 Task: Create a section Code Champions and in the section, add a milestone Server Maintenance and Support in the project AgileHeart
Action: Mouse moved to (145, 586)
Screenshot: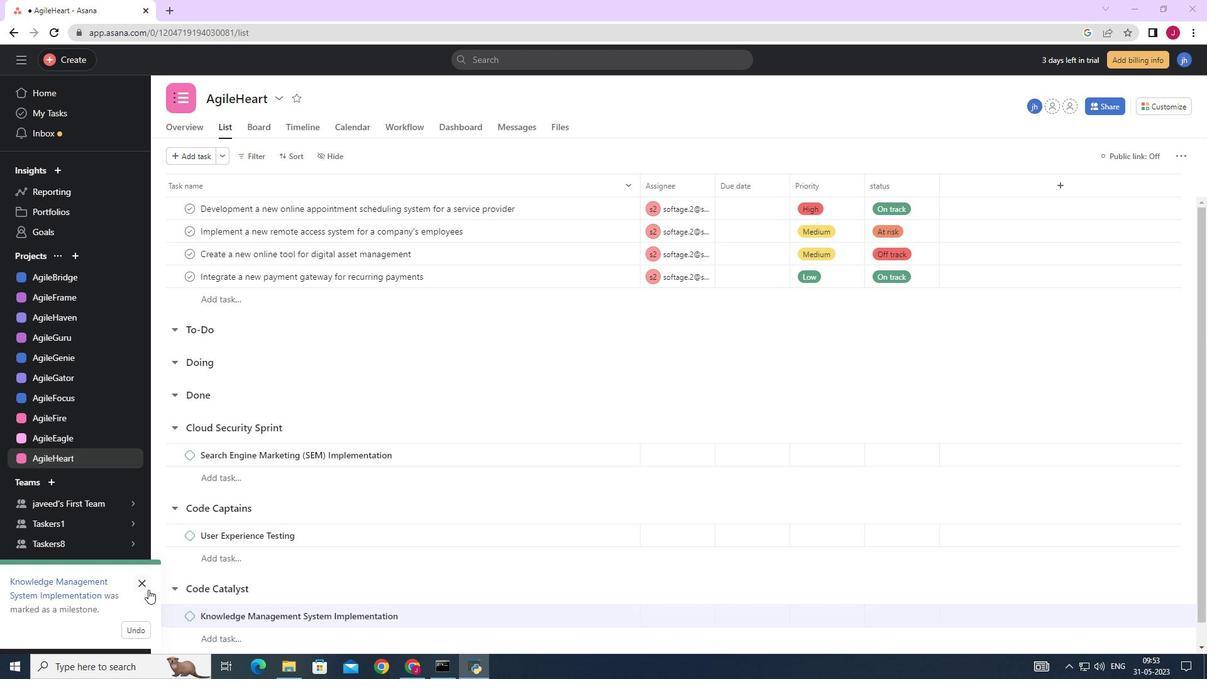 
Action: Mouse pressed left at (145, 586)
Screenshot: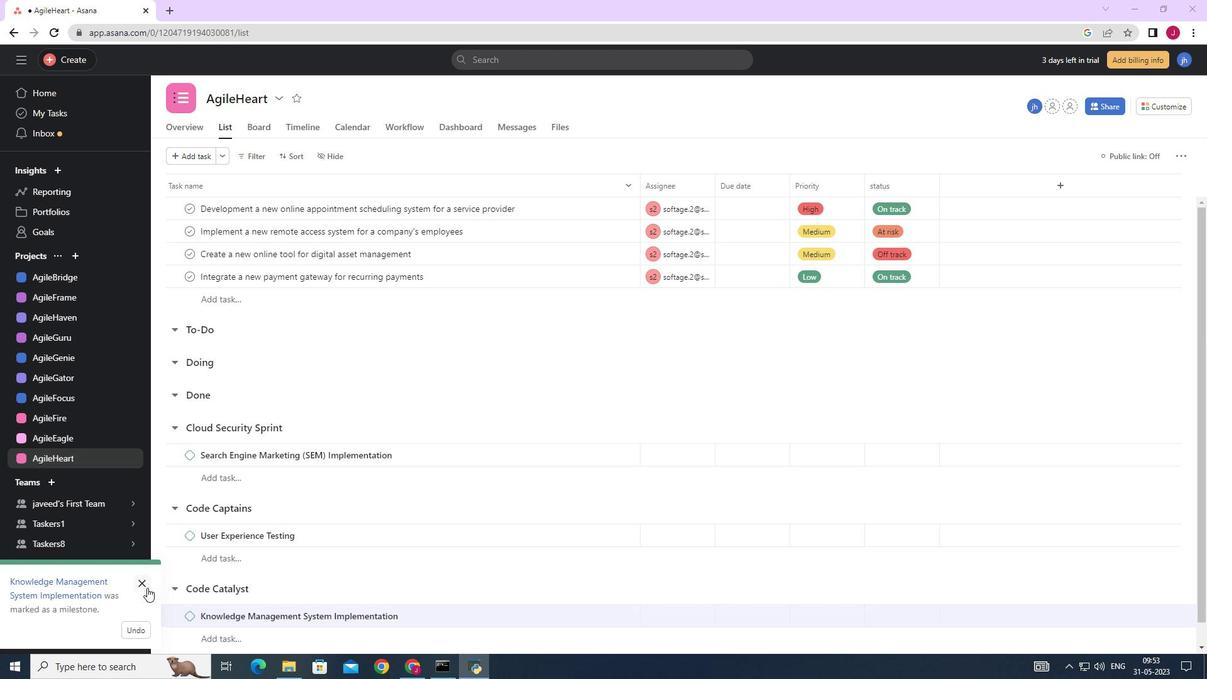 
Action: Mouse moved to (451, 526)
Screenshot: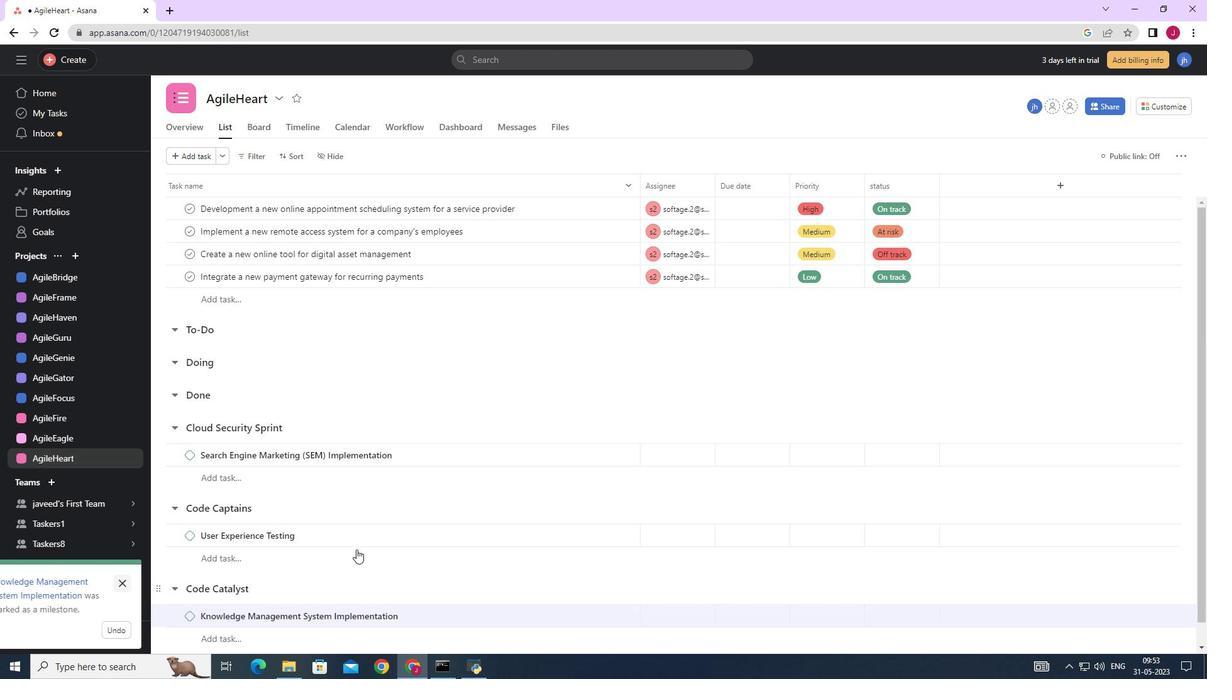 
Action: Mouse scrolled (451, 525) with delta (0, 0)
Screenshot: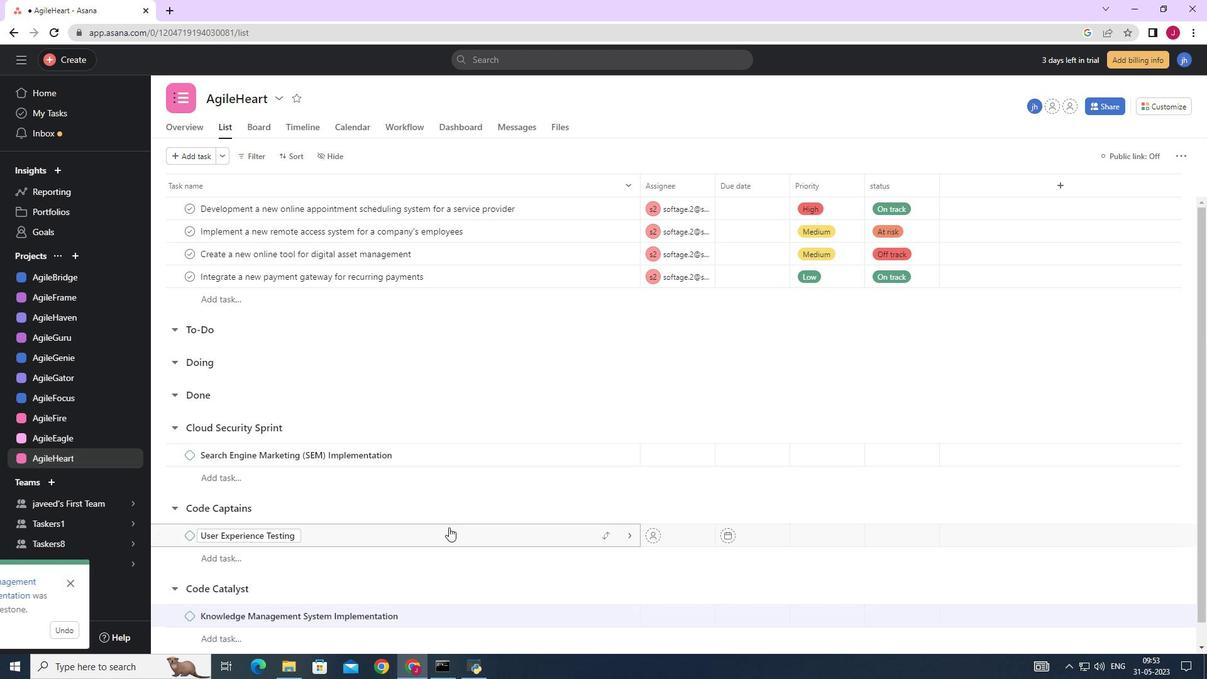 
Action: Mouse scrolled (451, 525) with delta (0, 0)
Screenshot: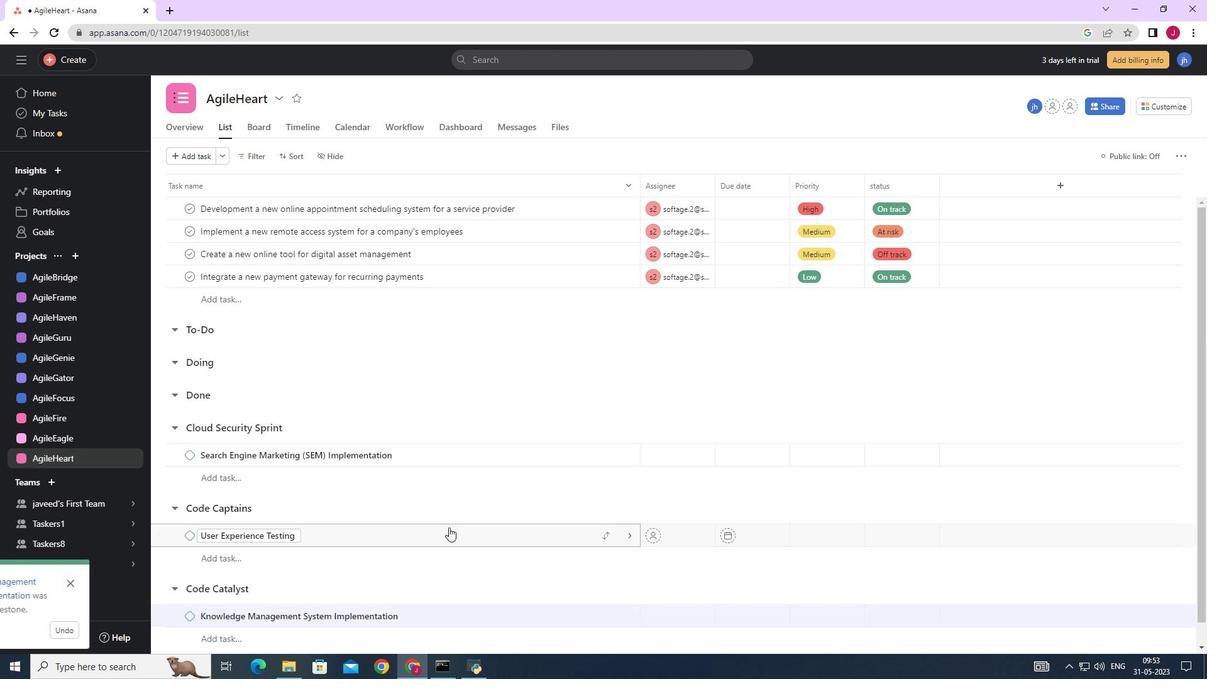 
Action: Mouse moved to (451, 526)
Screenshot: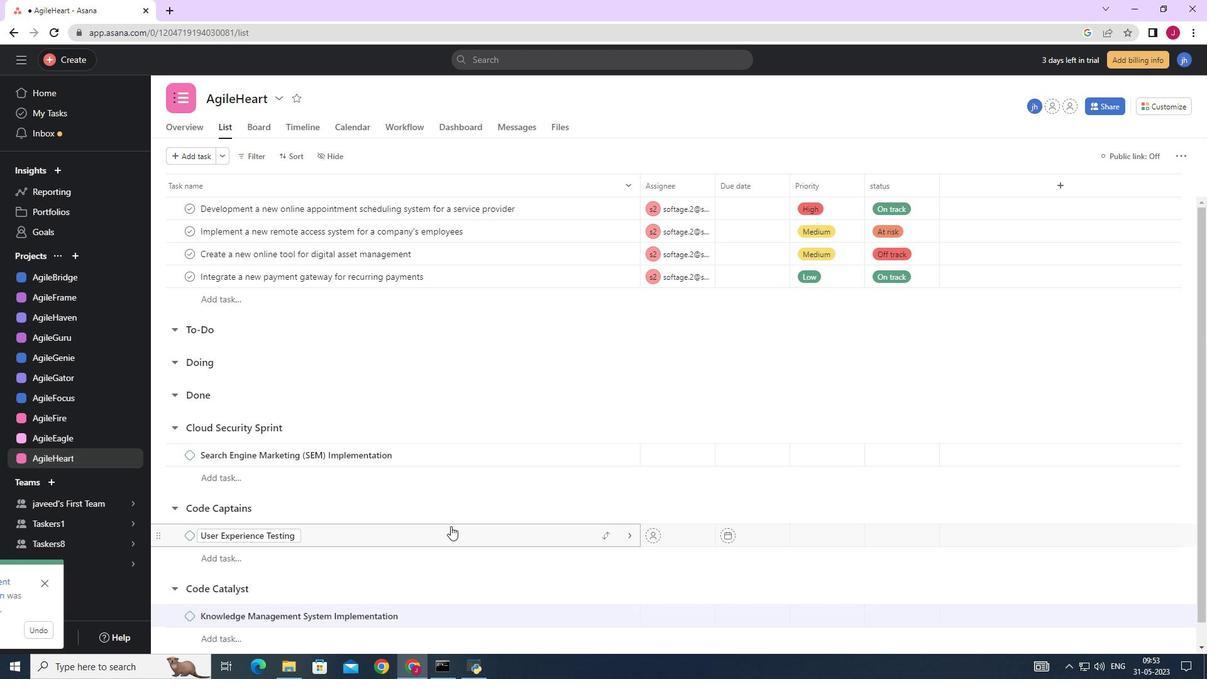 
Action: Mouse scrolled (451, 525) with delta (0, 0)
Screenshot: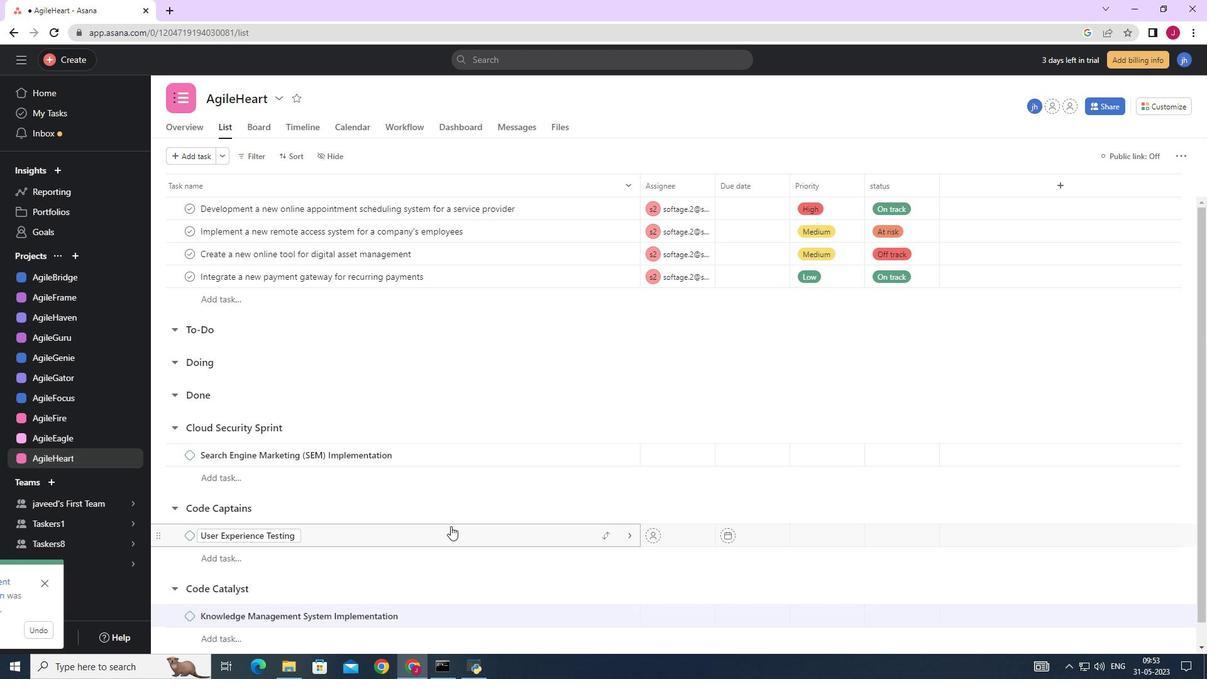 
Action: Mouse moved to (451, 526)
Screenshot: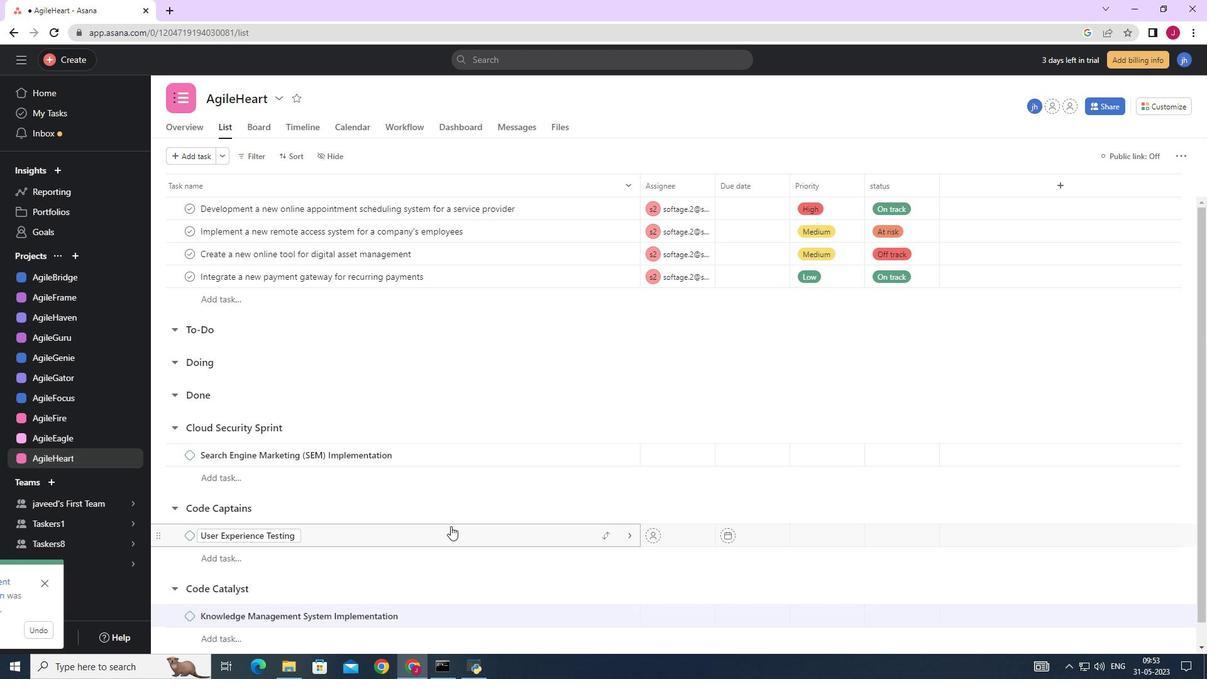 
Action: Mouse scrolled (451, 525) with delta (0, 0)
Screenshot: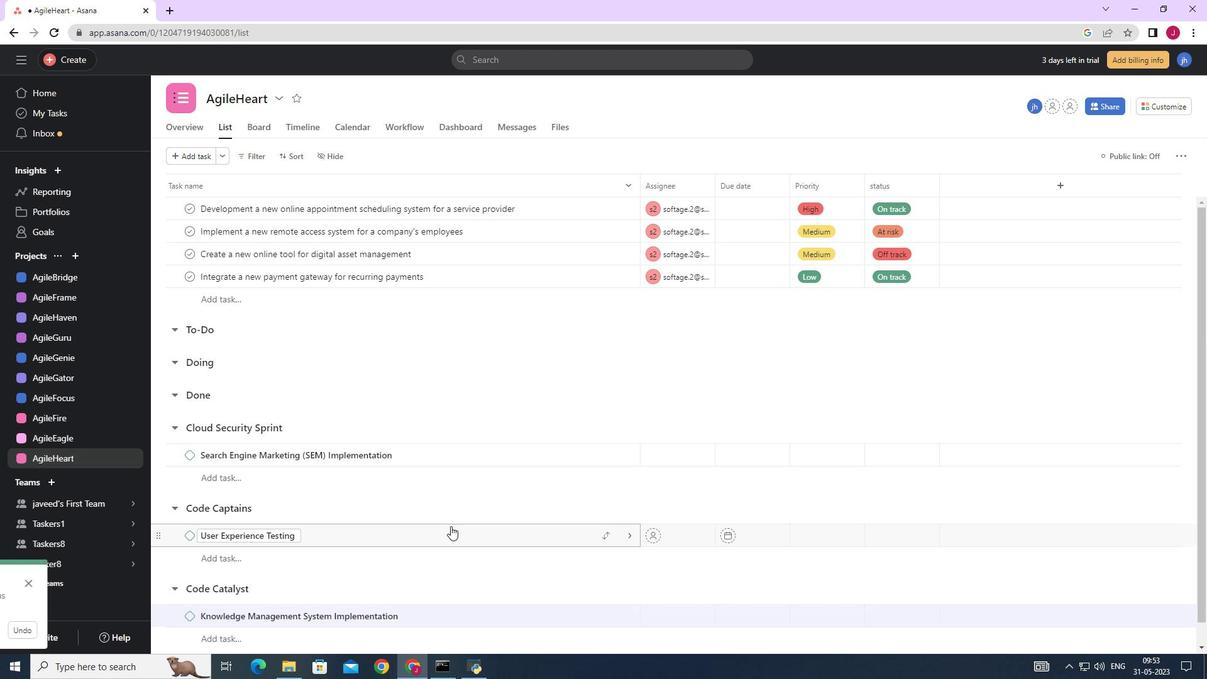 
Action: Mouse moved to (452, 526)
Screenshot: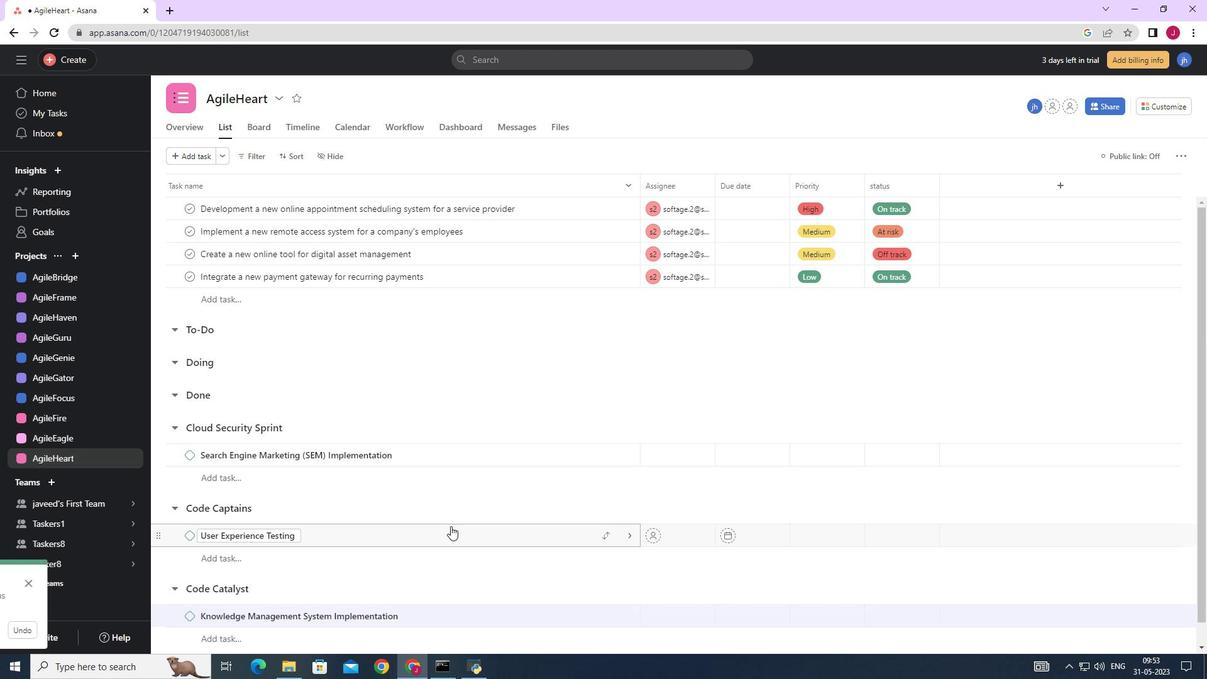 
Action: Mouse scrolled (452, 525) with delta (0, 0)
Screenshot: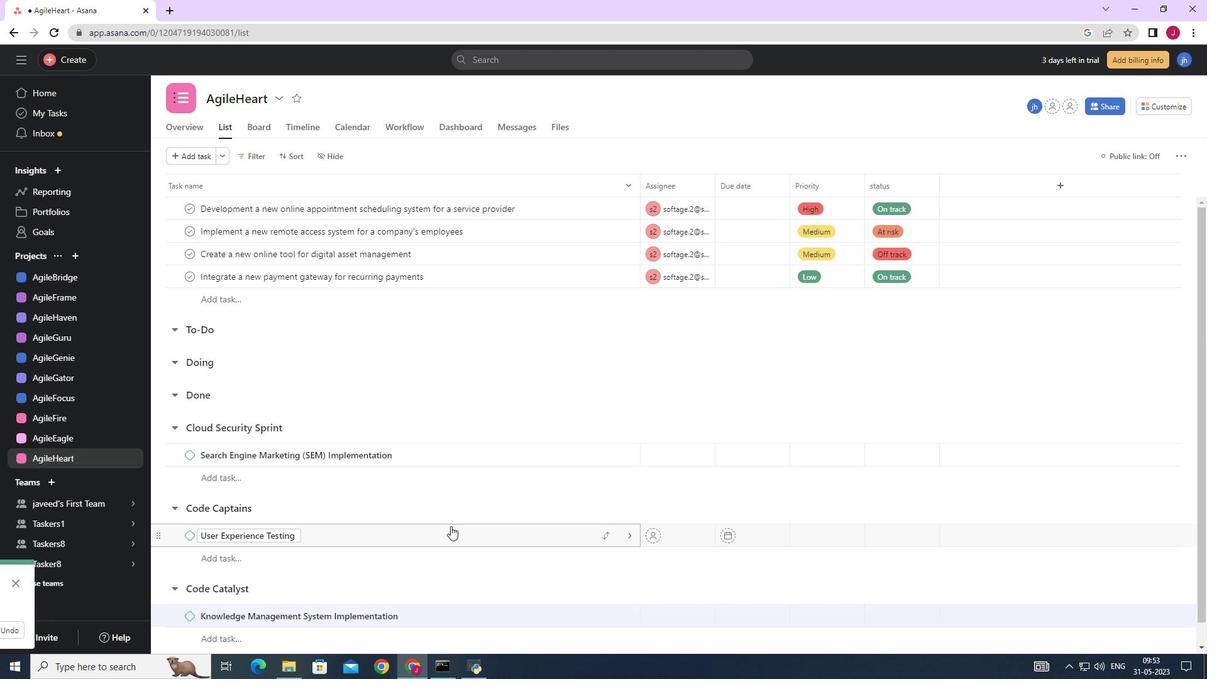 
Action: Mouse moved to (453, 526)
Screenshot: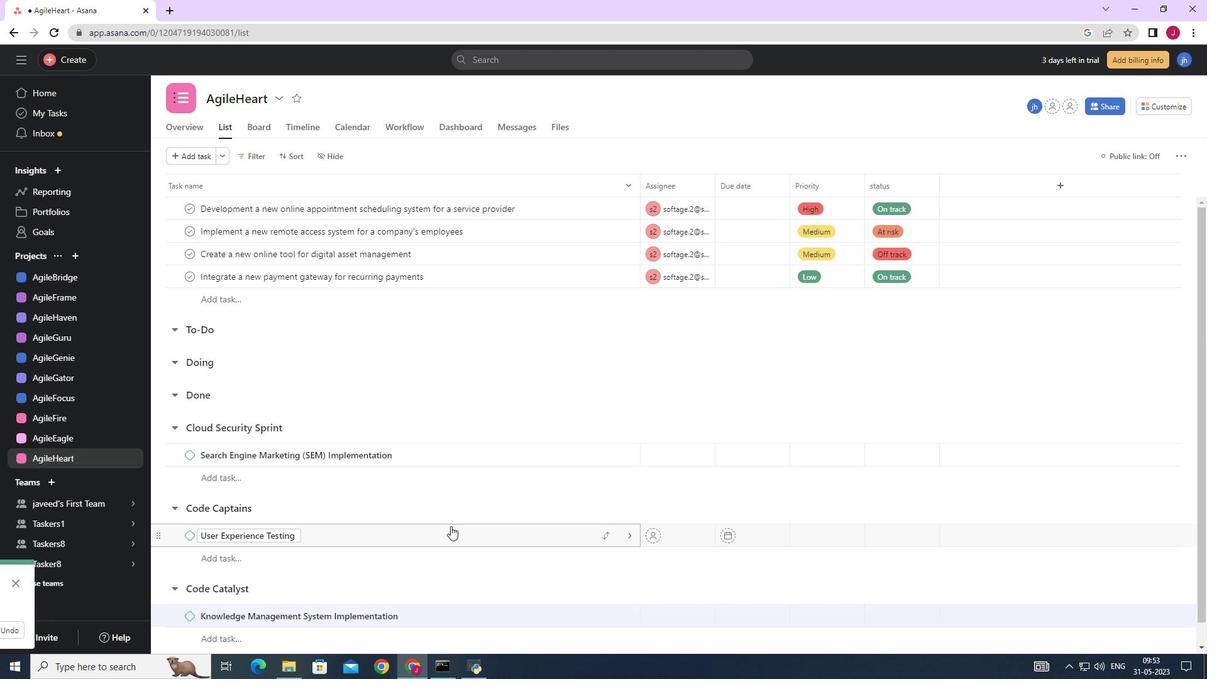 
Action: Mouse scrolled (453, 525) with delta (0, 0)
Screenshot: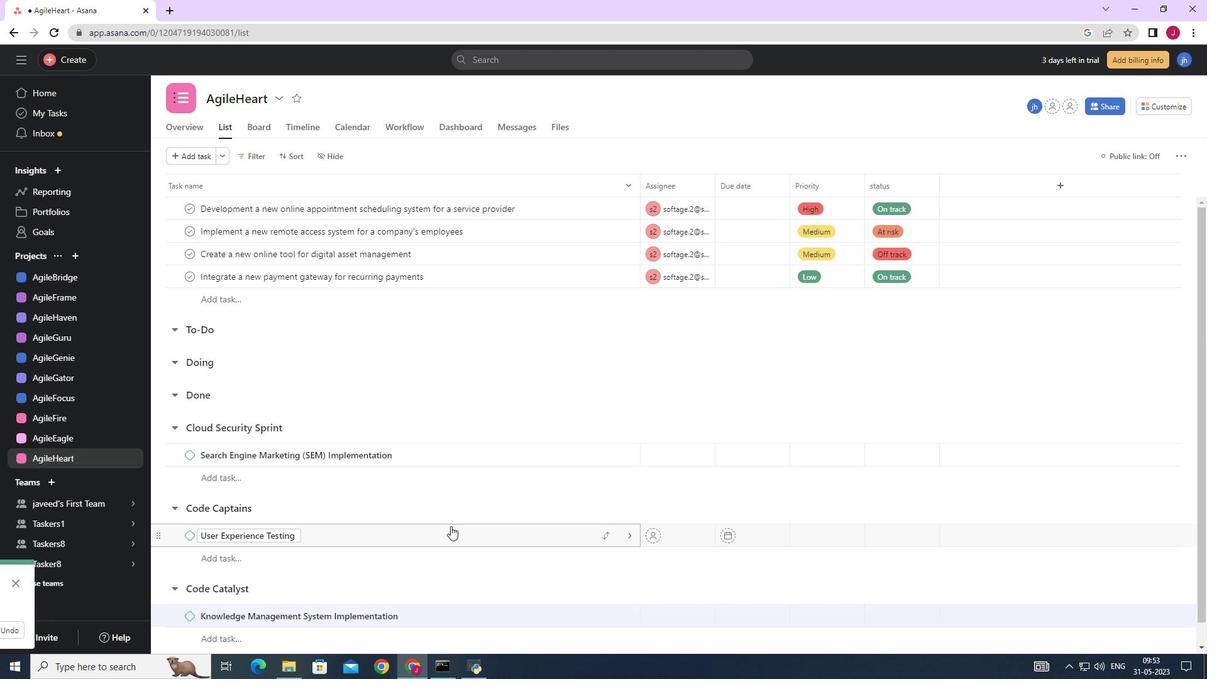 
Action: Mouse moved to (232, 634)
Screenshot: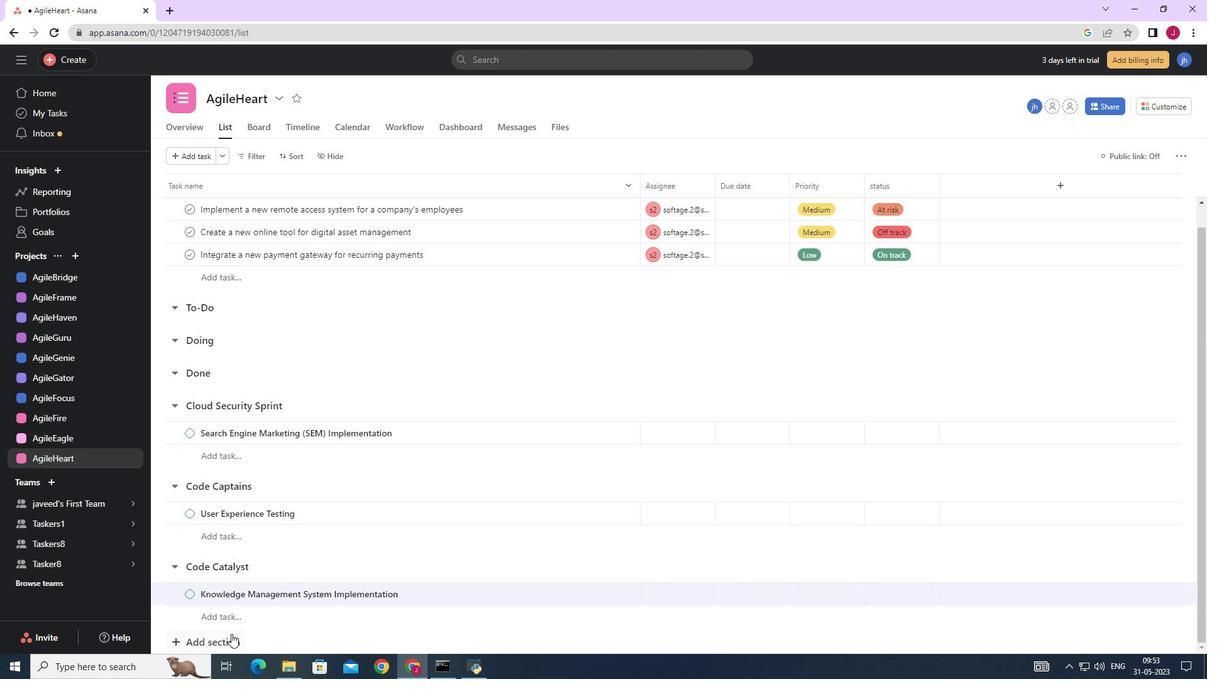 
Action: Mouse pressed left at (232, 634)
Screenshot: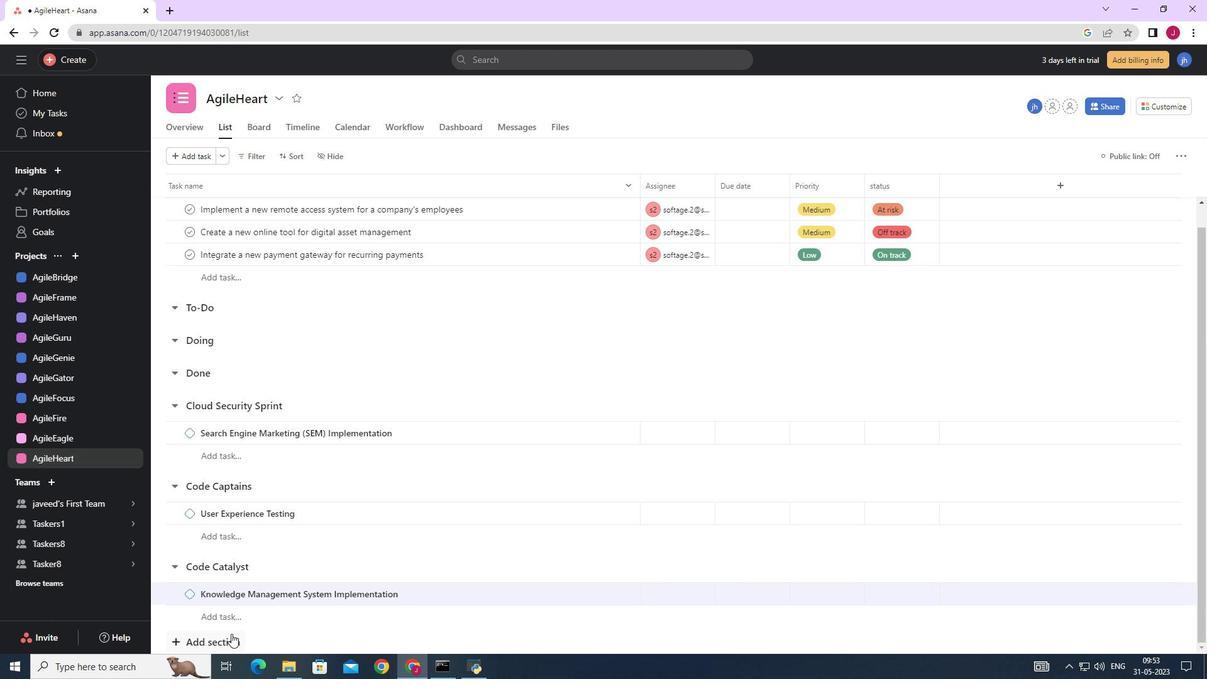 
Action: Mouse moved to (242, 629)
Screenshot: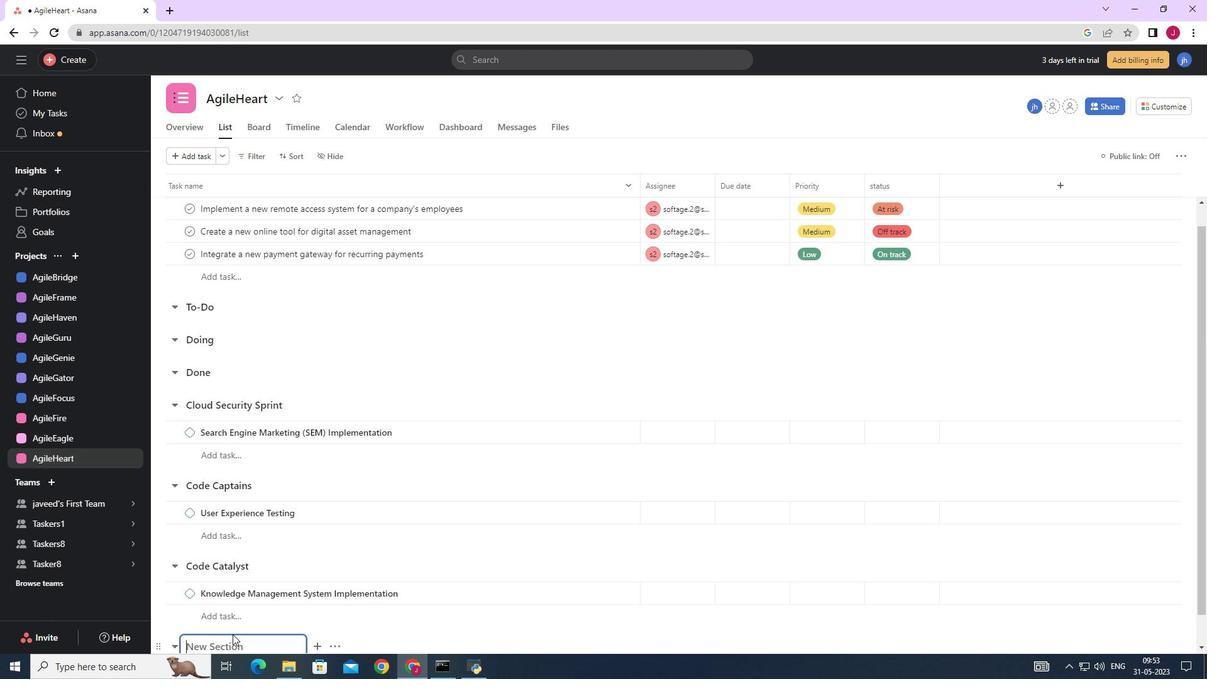 
Action: Mouse scrolled (242, 629) with delta (0, 0)
Screenshot: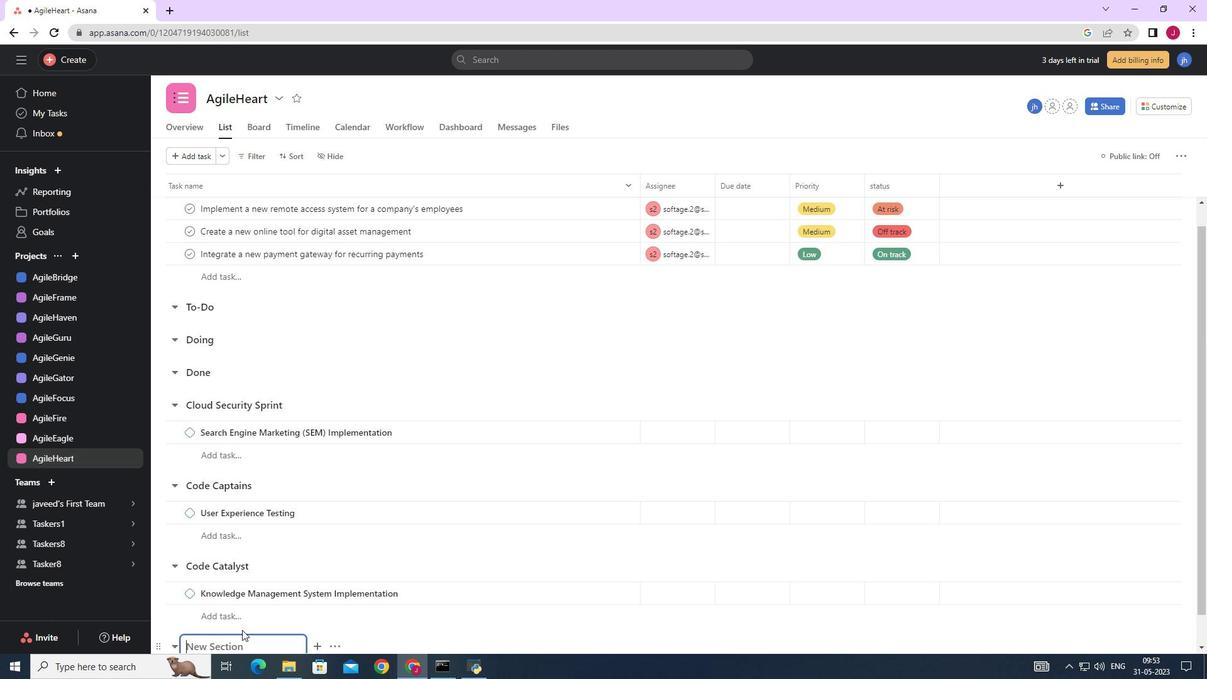 
Action: Mouse scrolled (242, 629) with delta (0, 0)
Screenshot: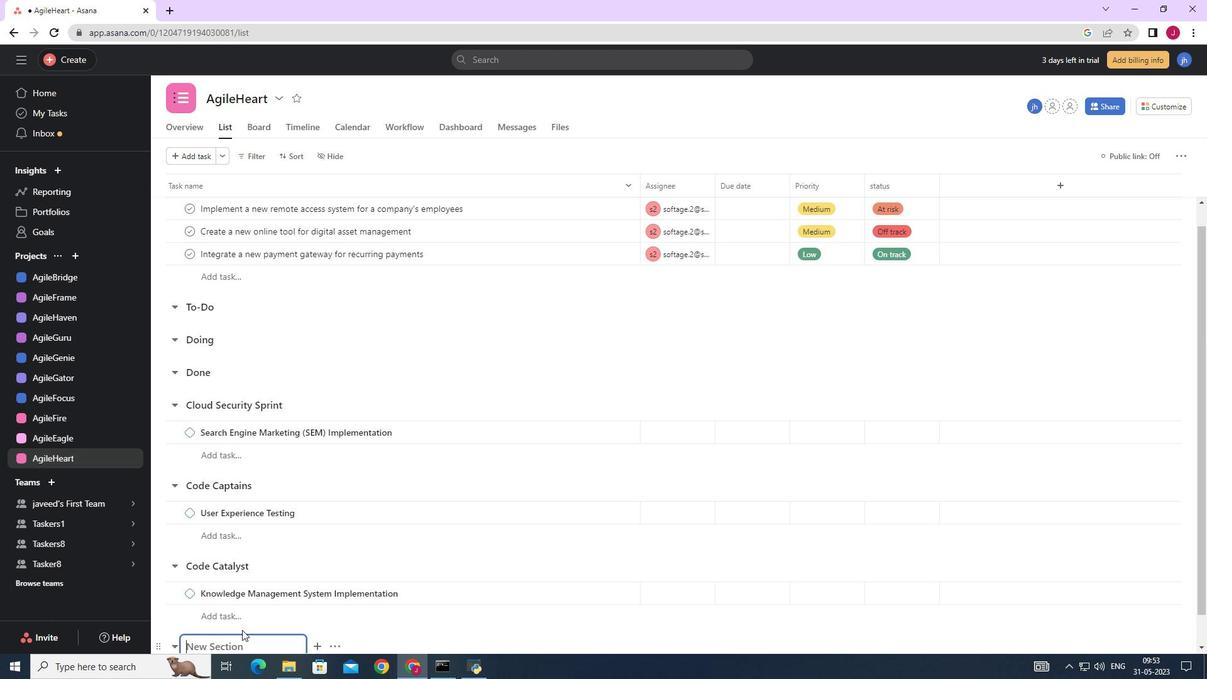 
Action: Mouse scrolled (242, 629) with delta (0, 0)
Screenshot: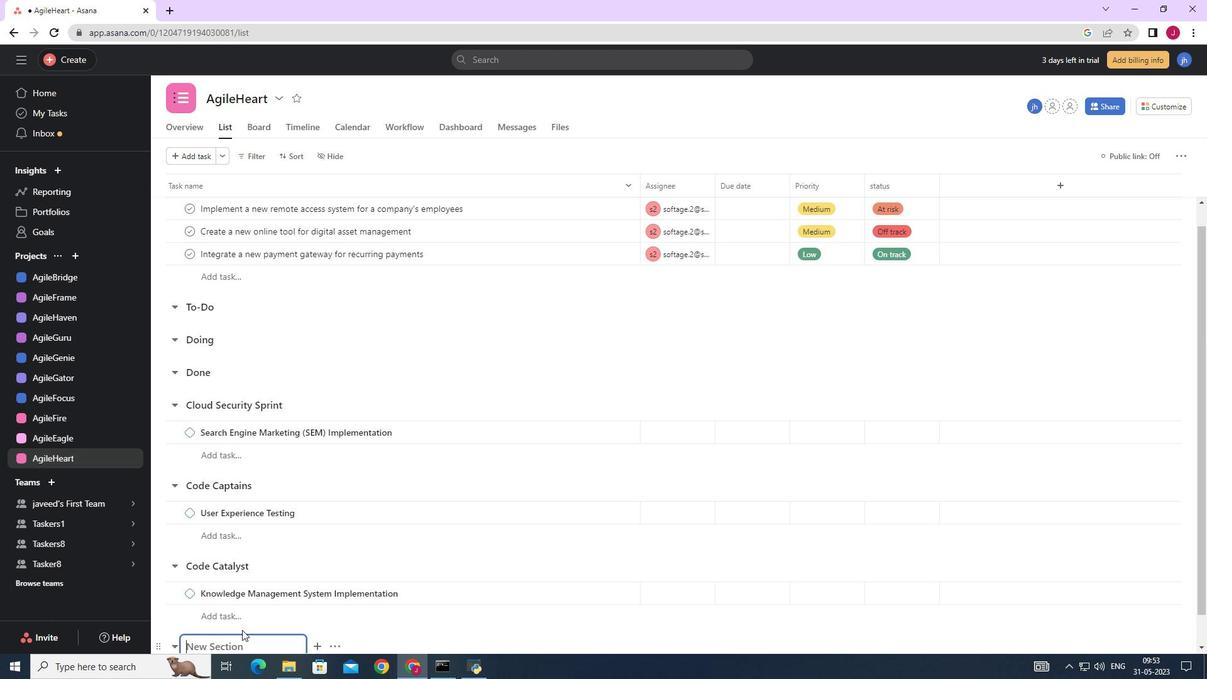 
Action: Mouse scrolled (242, 629) with delta (0, 0)
Screenshot: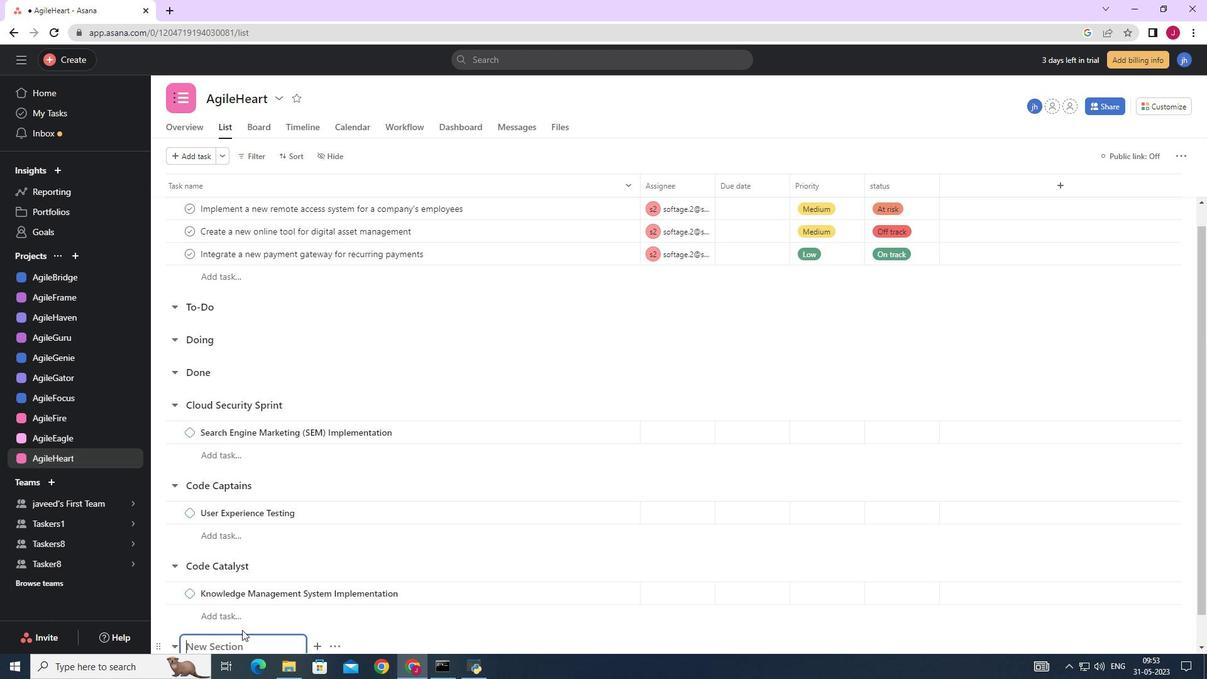 
Action: Mouse scrolled (242, 629) with delta (0, 0)
Screenshot: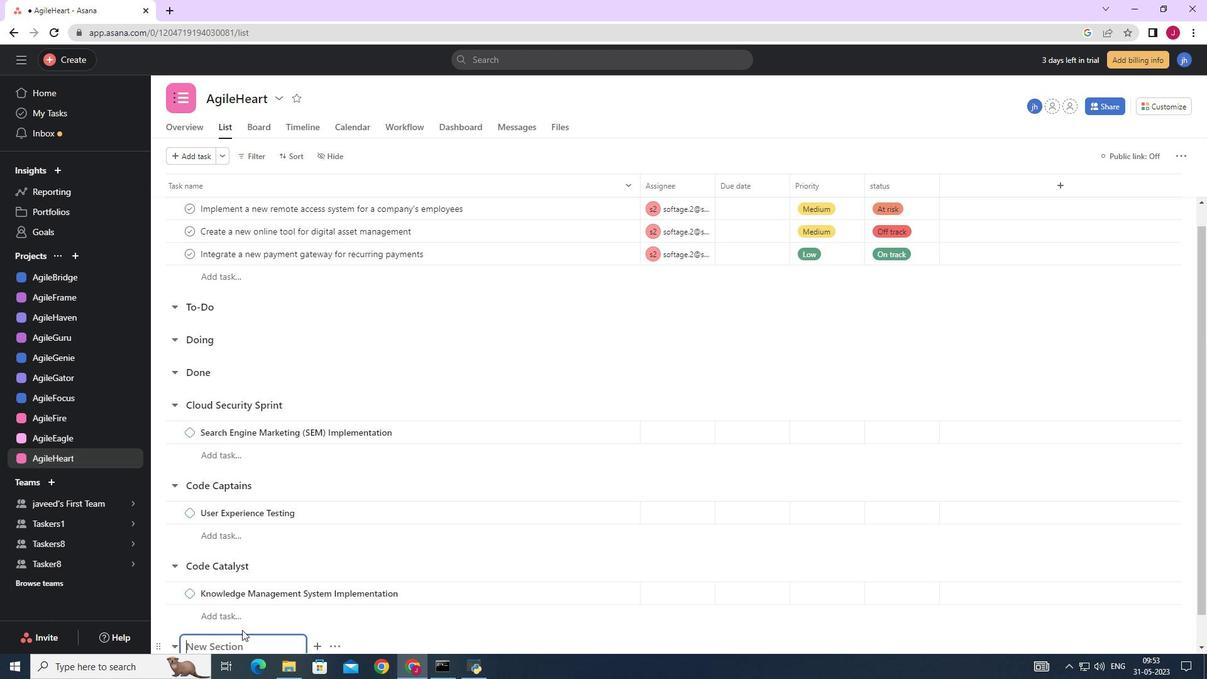 
Action: Mouse moved to (238, 615)
Screenshot: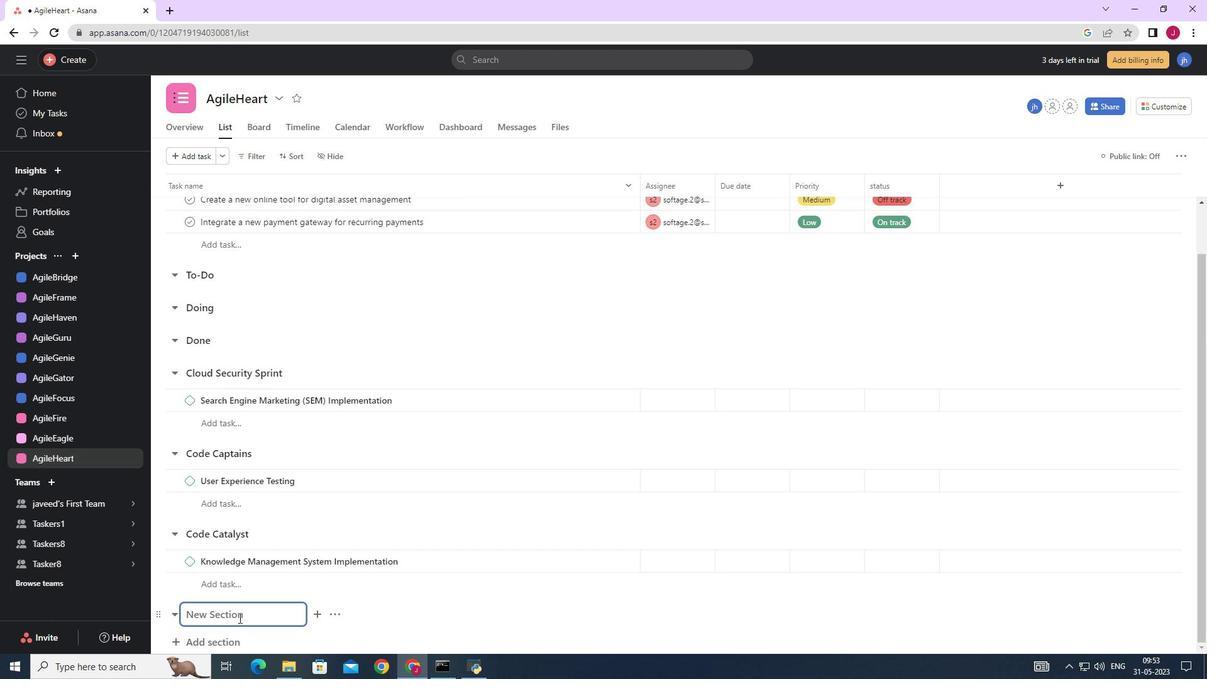 
Action: Mouse pressed left at (238, 615)
Screenshot: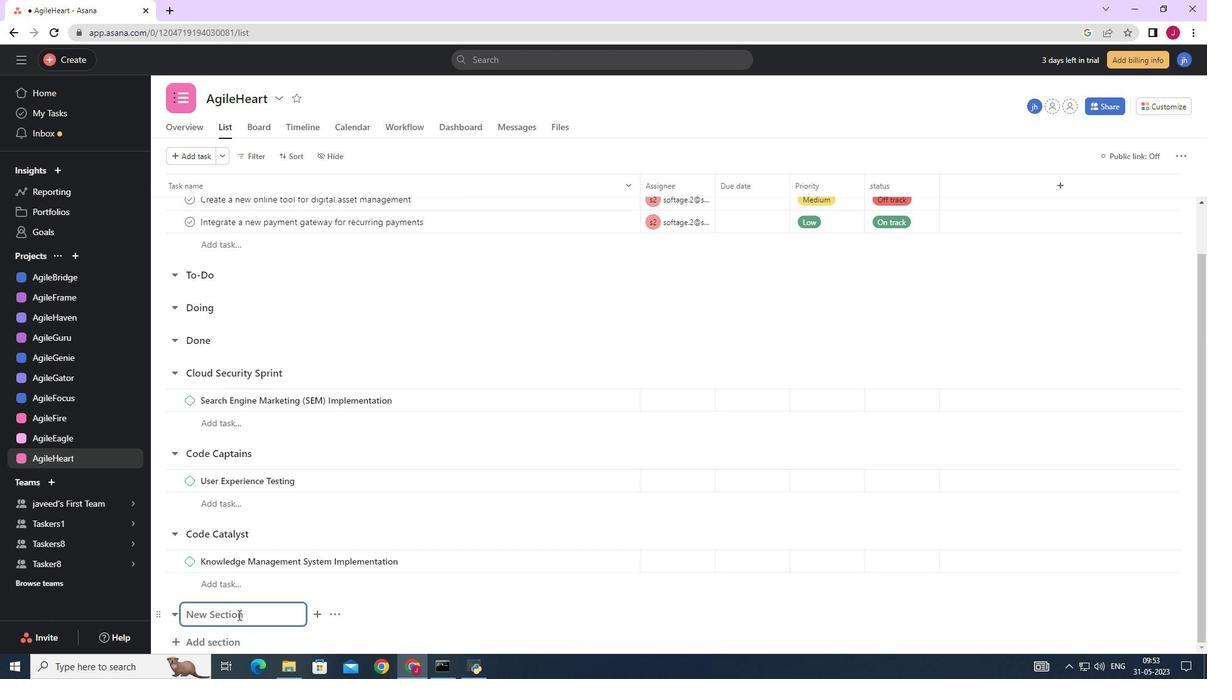 
Action: Mouse moved to (238, 614)
Screenshot: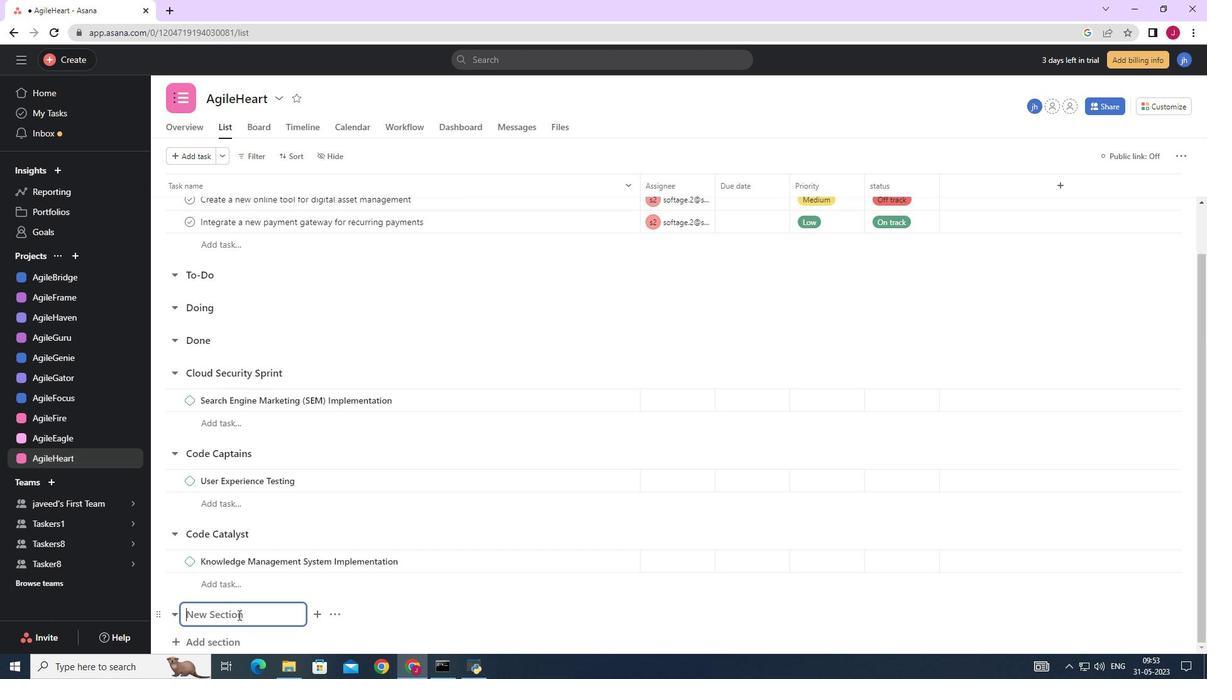 
Action: Key pressed <Key.caps_lock>C<Key.caps_lock>ode<Key.space><Key.caps_lock>C<Key.caps_lock>hampions<Key.space><Key.enter><Key.caps_lock>S<Key.caps_lock>erver<Key.space><Key.caps_lock>M<Key.caps_lock>aintenece<Key.space><Key.backspace><Key.backspace><Key.backspace><Key.backspace>ance<Key.space>and<Key.space><Key.caps_lock>S<Key.caps_lock>upport<Key.space>
Screenshot: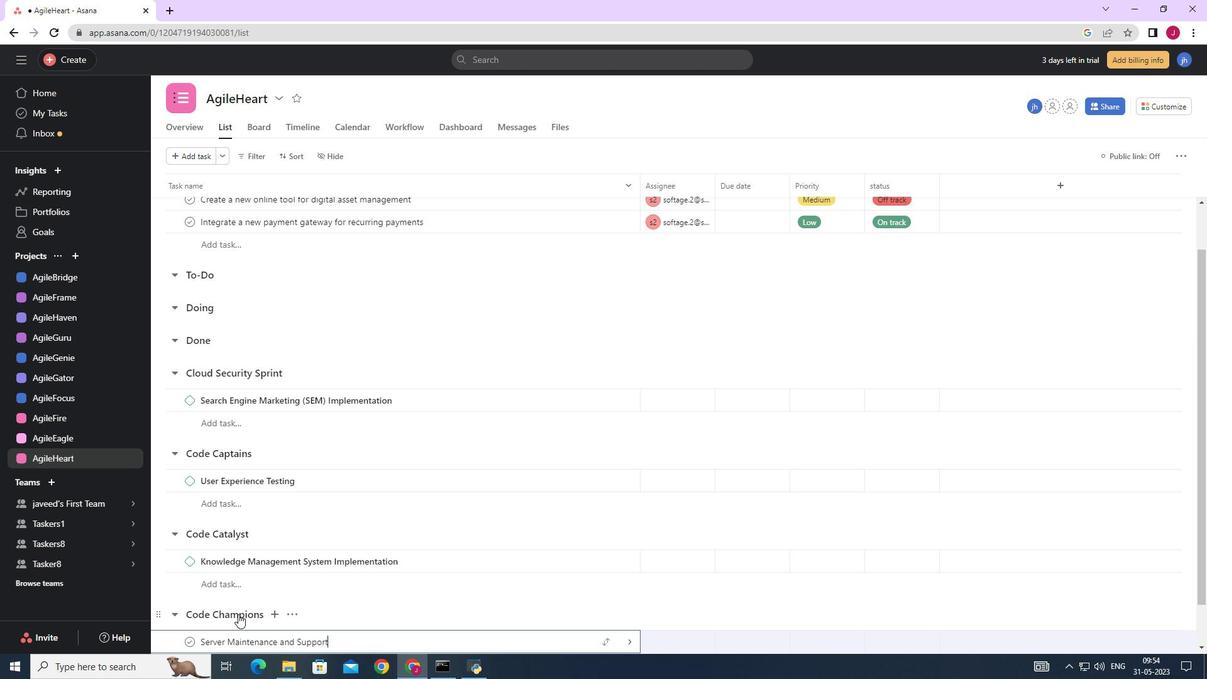 
Action: Mouse moved to (634, 639)
Screenshot: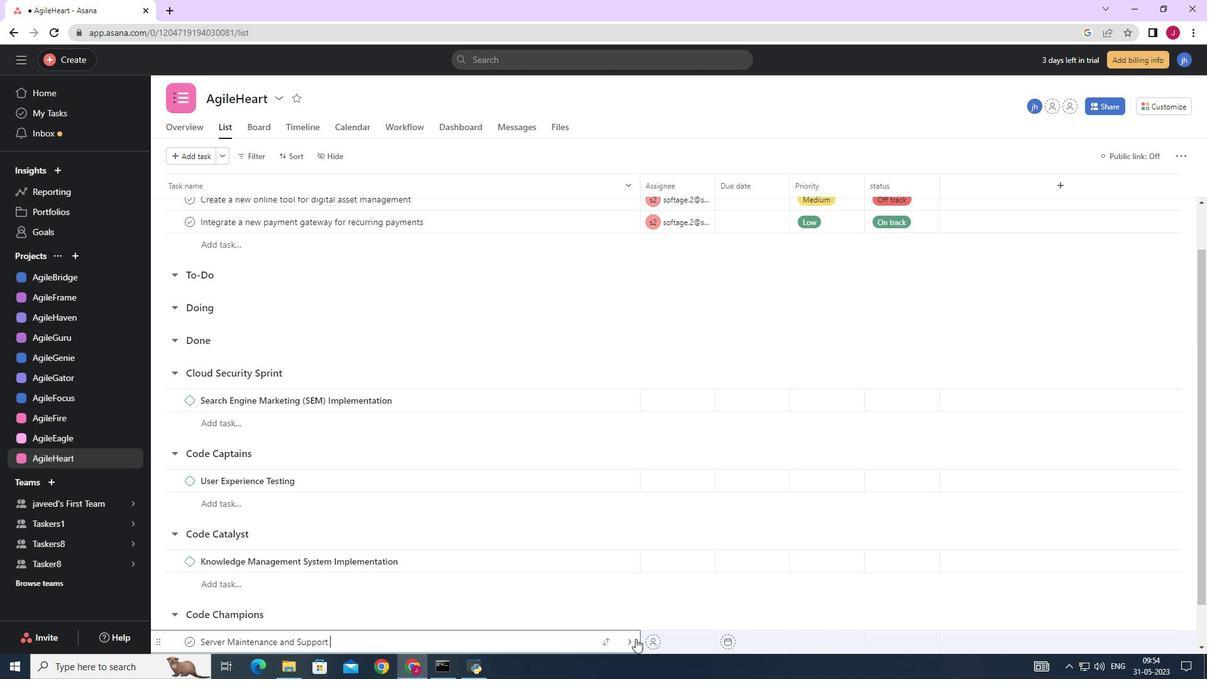 
Action: Mouse pressed left at (634, 639)
Screenshot: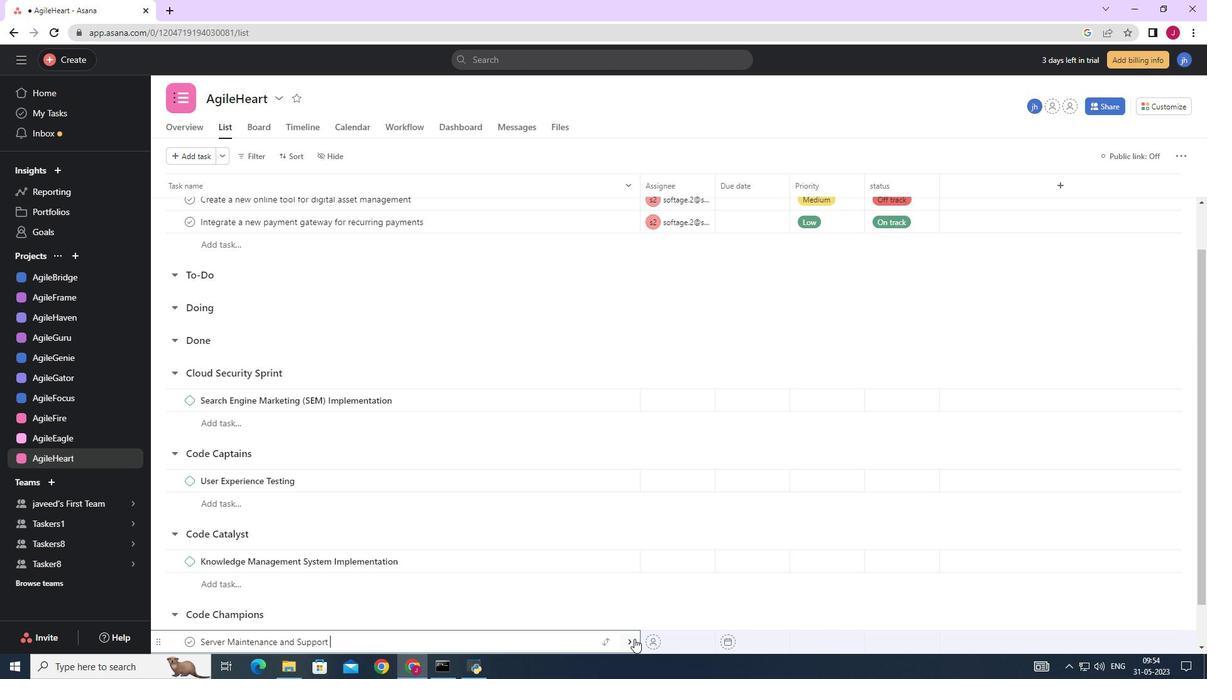 
Action: Mouse moved to (1163, 154)
Screenshot: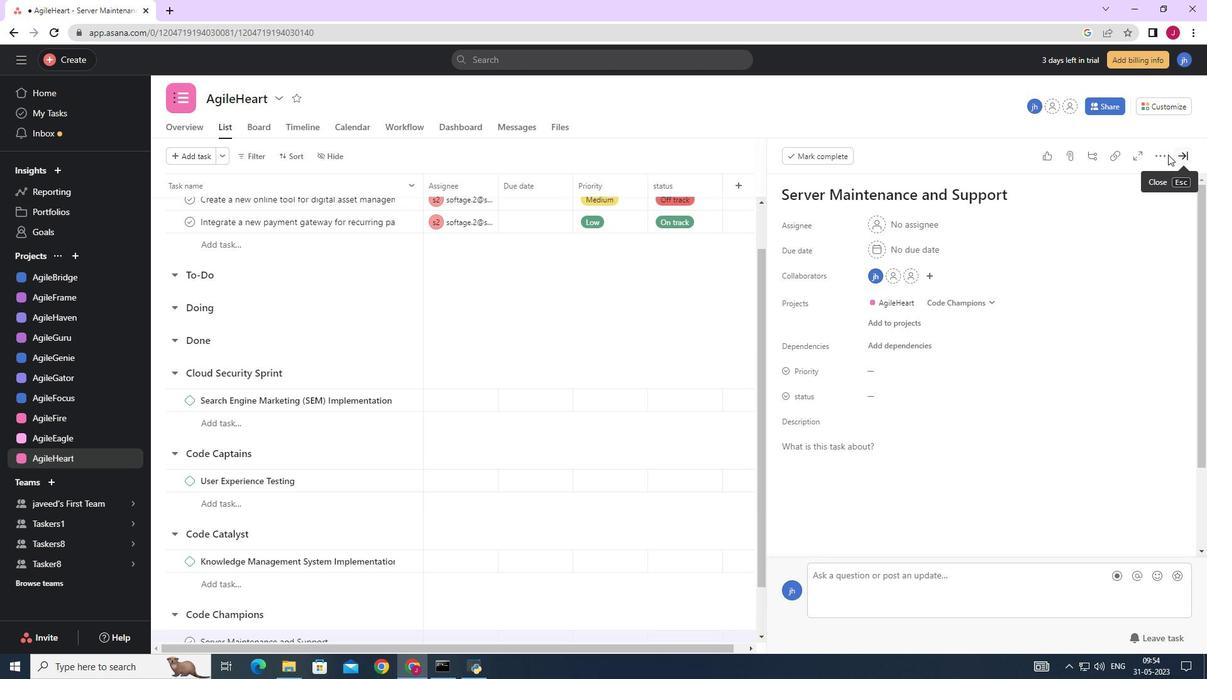 
Action: Mouse pressed left at (1163, 154)
Screenshot: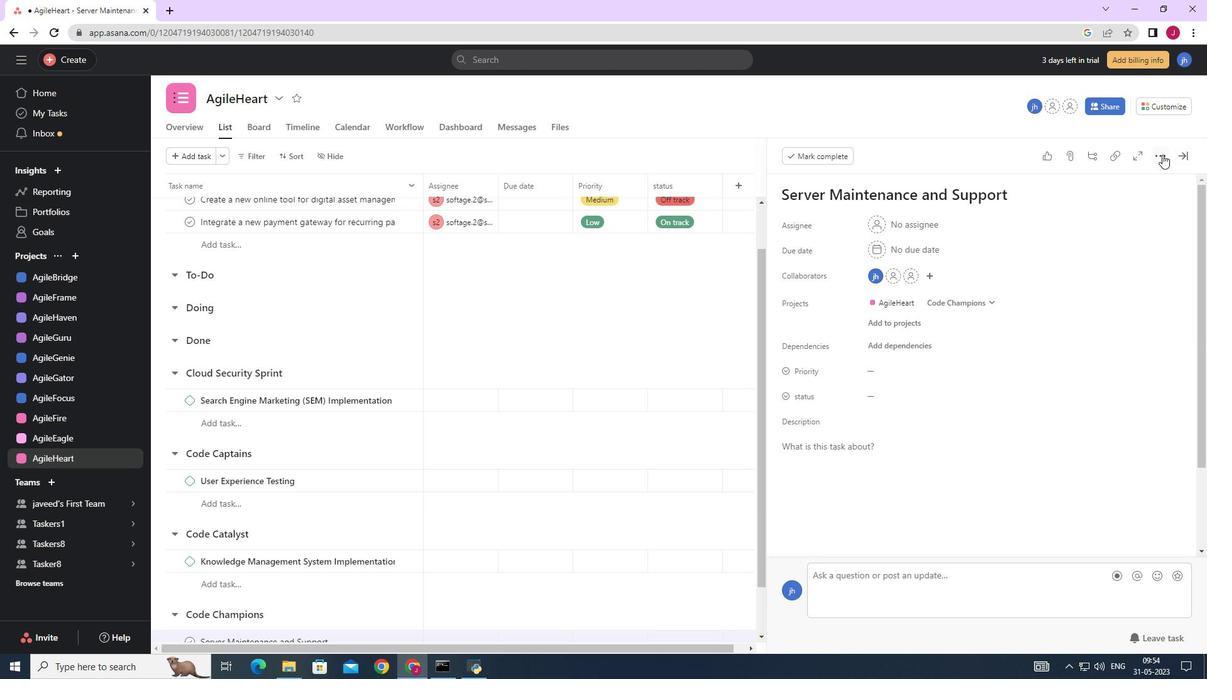 
Action: Mouse moved to (1052, 208)
Screenshot: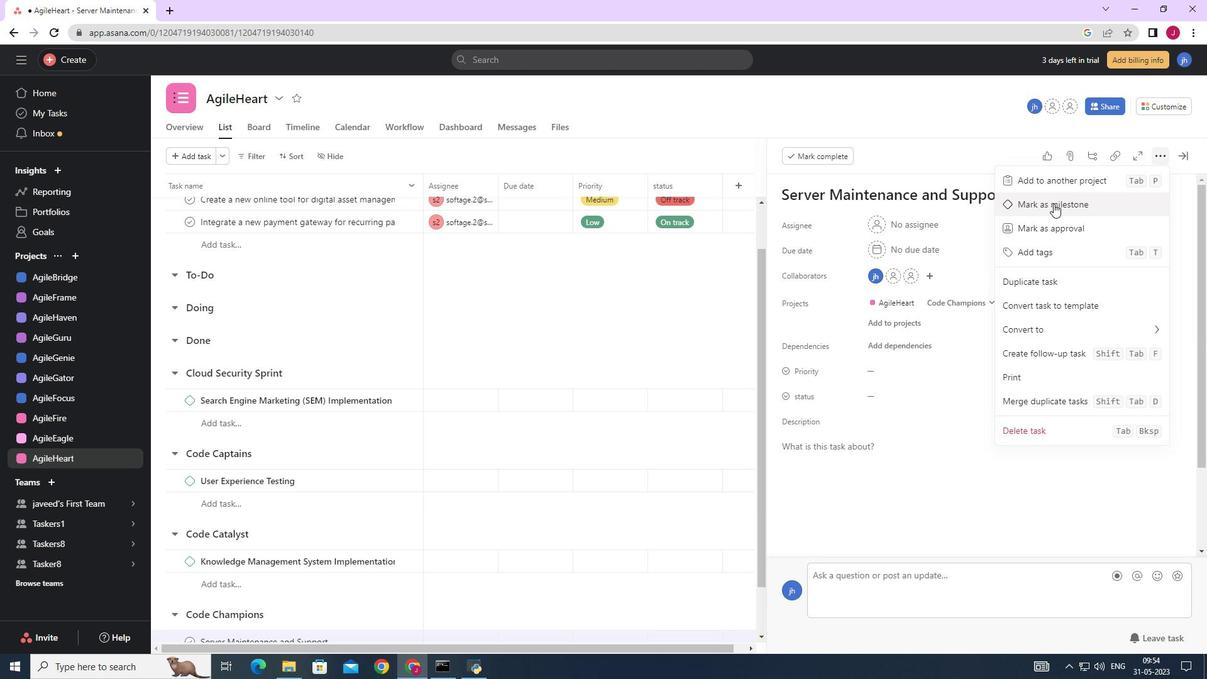 
Action: Mouse pressed left at (1052, 208)
Screenshot: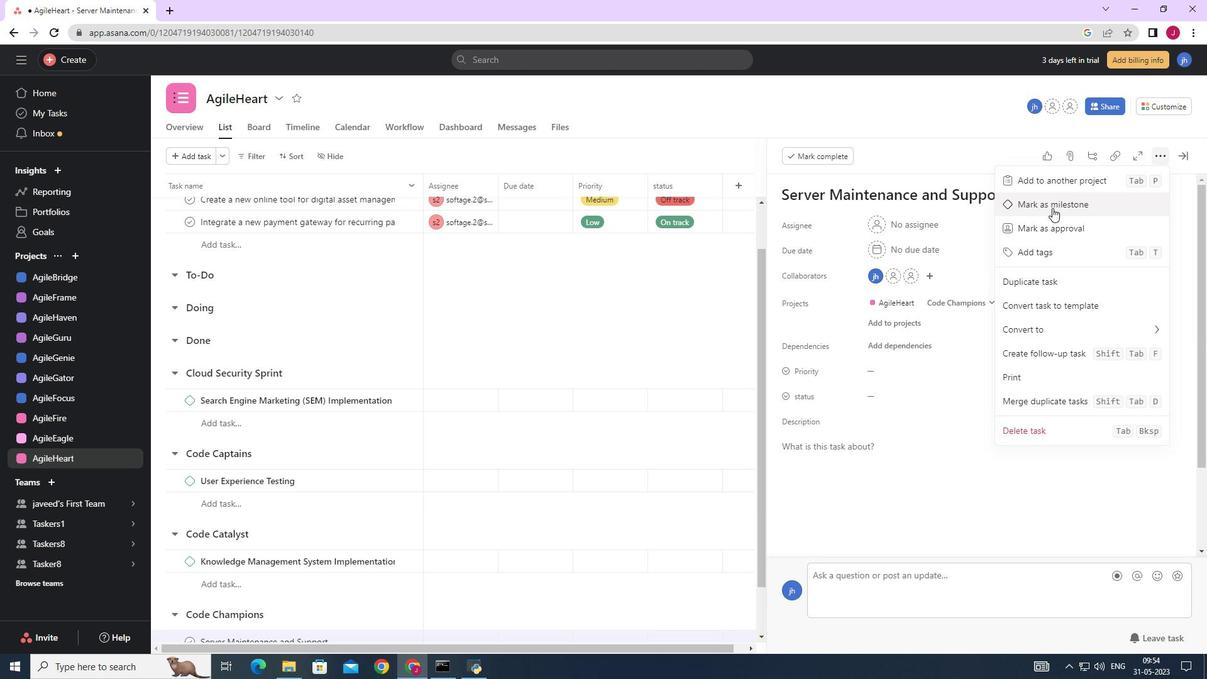 
Action: Mouse moved to (1185, 155)
Screenshot: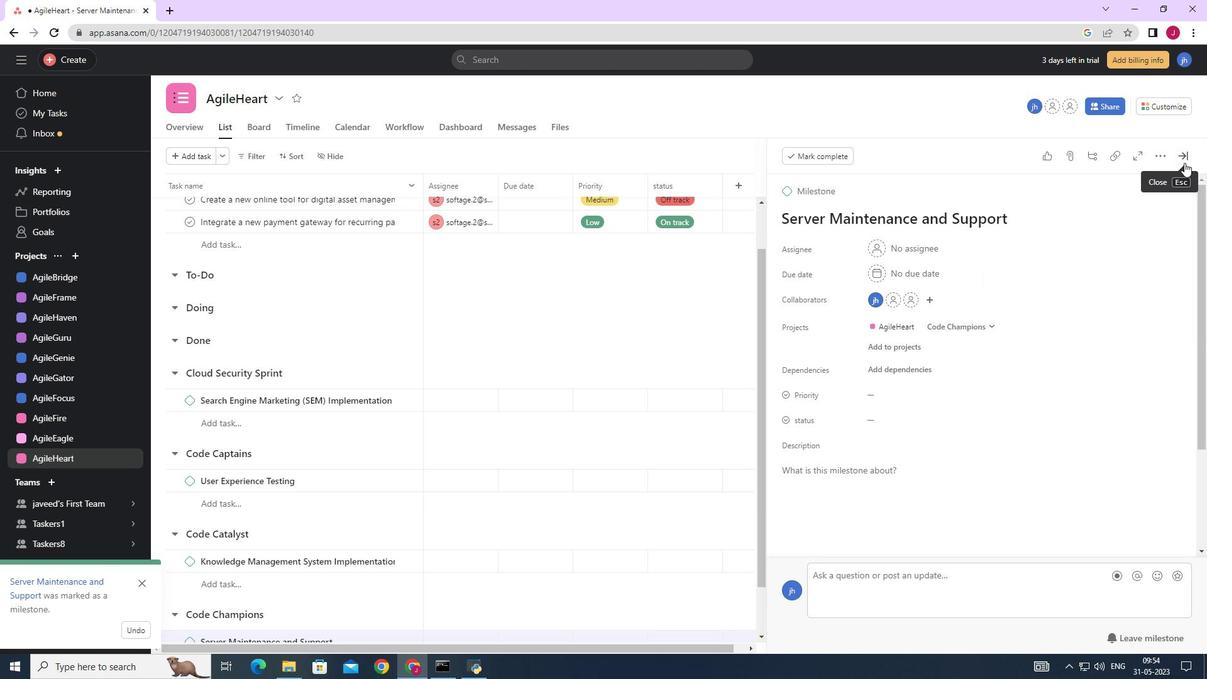 
Action: Mouse pressed left at (1185, 155)
Screenshot: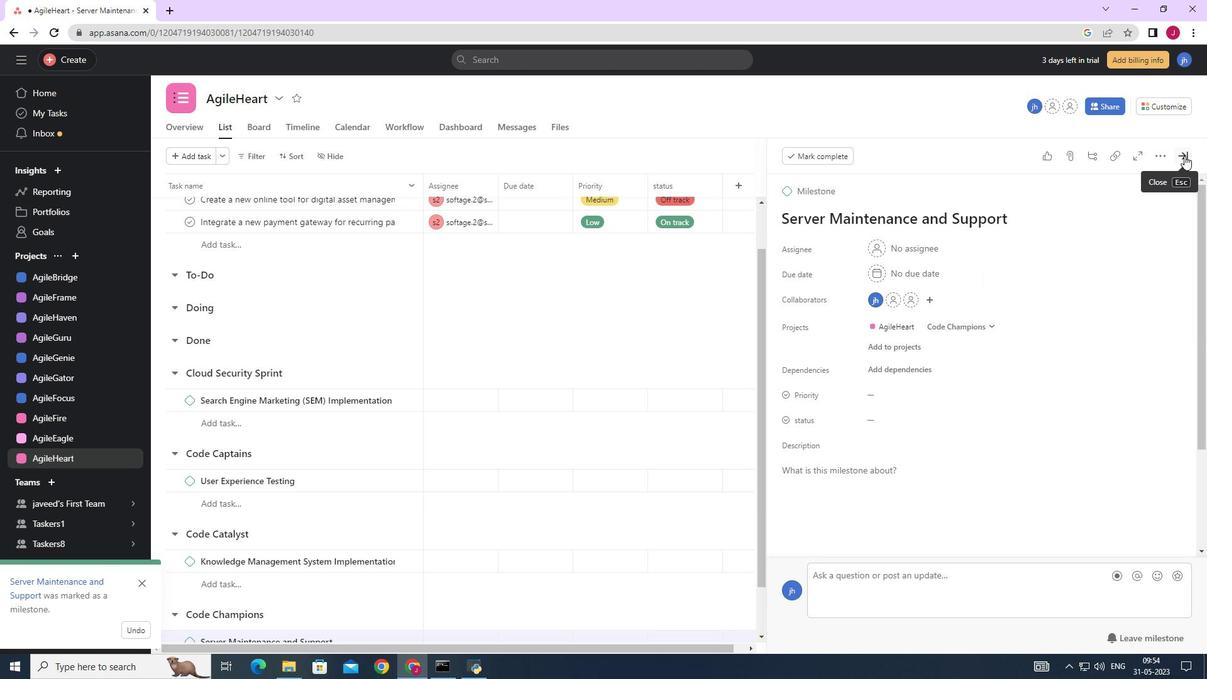 
Action: Mouse moved to (1168, 156)
Screenshot: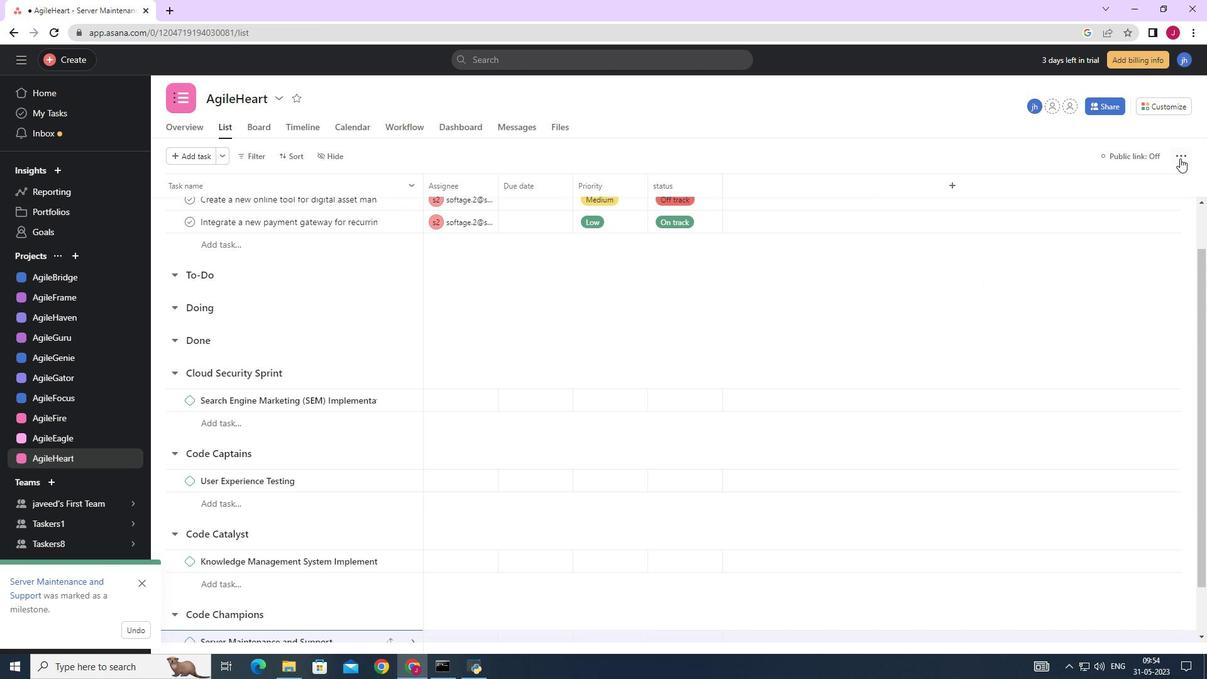 
